 Task: Create a due date automation trigger when advanced on, on the monday after a card is due add content with a description ending with resume at 11:00 AM.
Action: Mouse moved to (1067, 89)
Screenshot: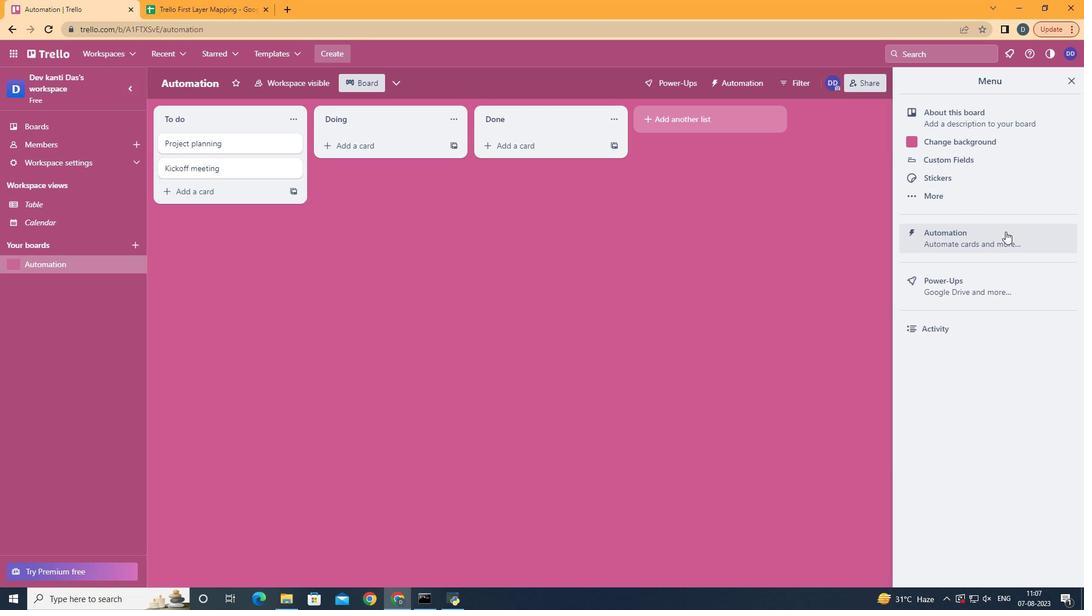 
Action: Mouse pressed left at (1067, 89)
Screenshot: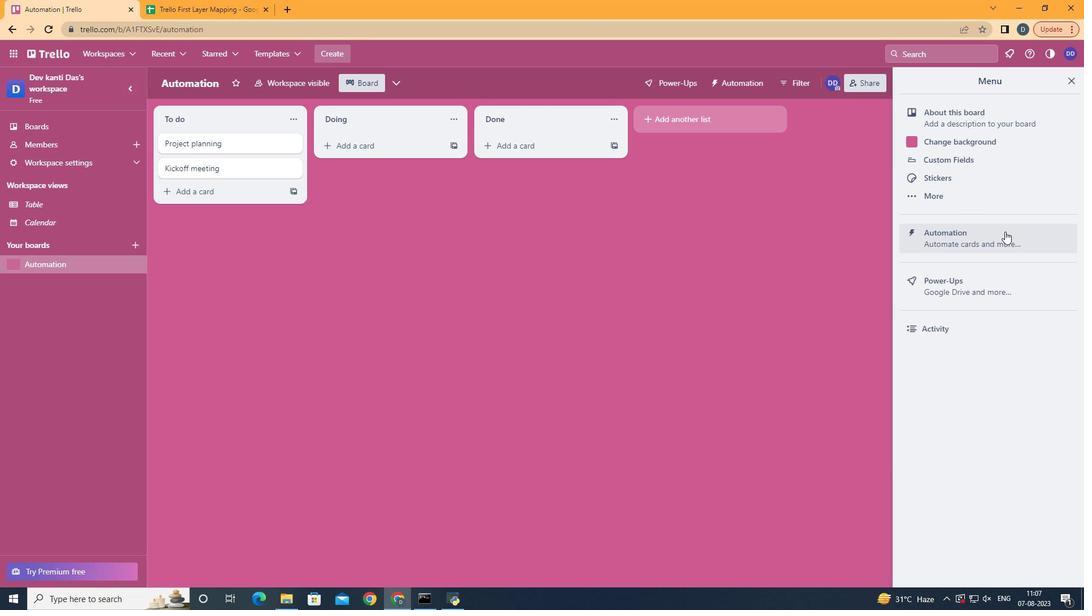 
Action: Mouse moved to (1005, 231)
Screenshot: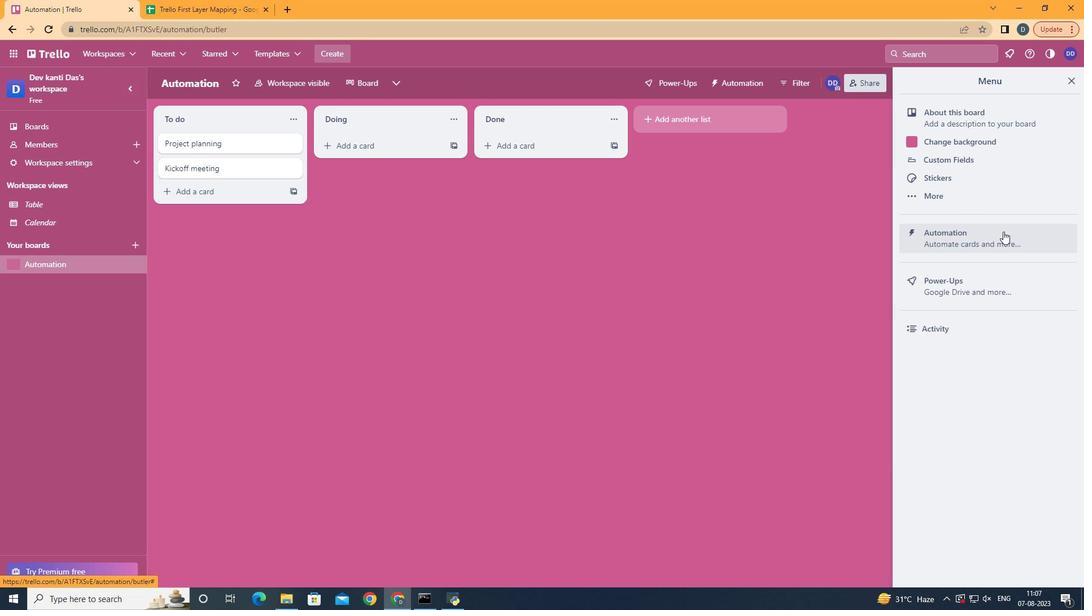 
Action: Mouse pressed left at (1005, 231)
Screenshot: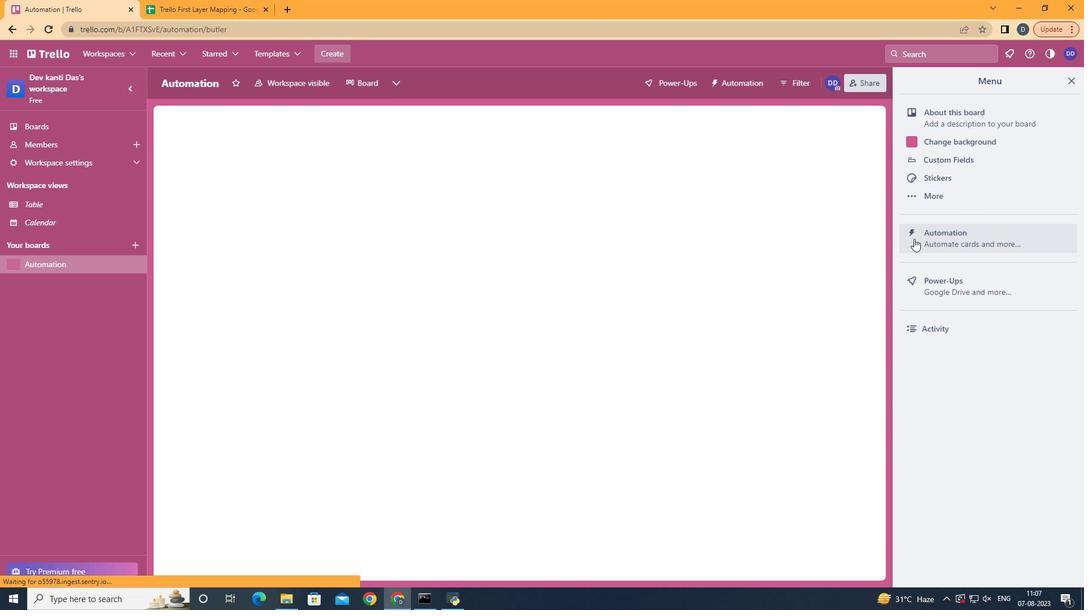 
Action: Mouse moved to (209, 230)
Screenshot: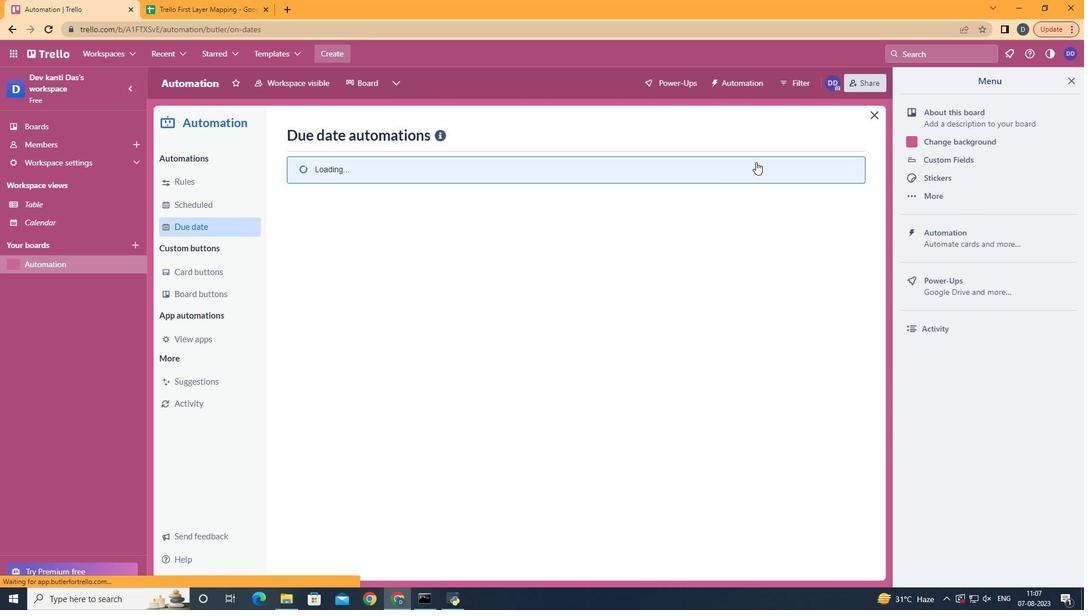 
Action: Mouse pressed left at (209, 230)
Screenshot: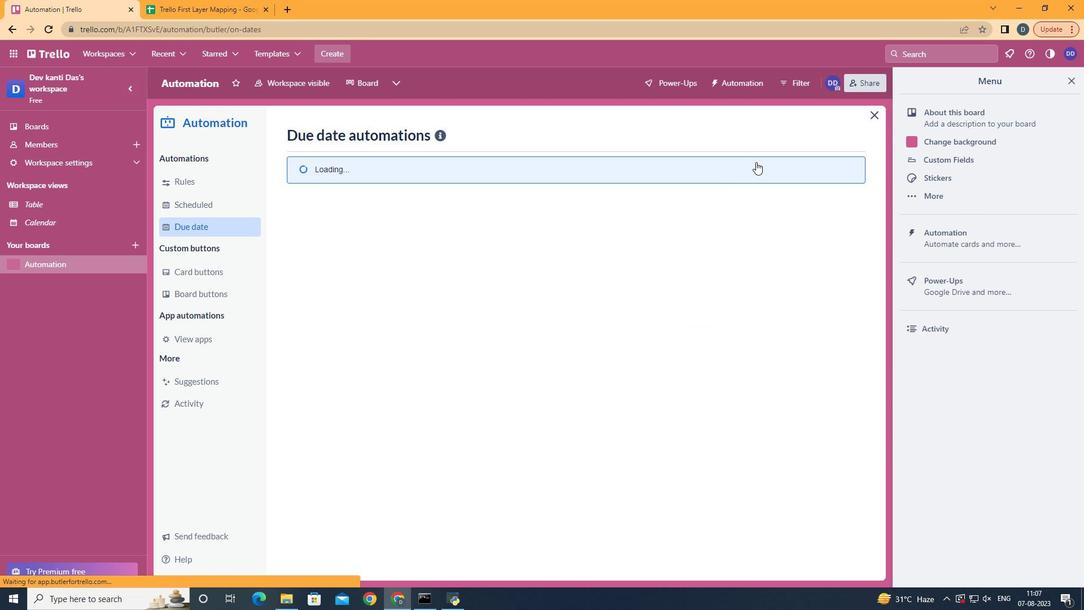 
Action: Mouse moved to (792, 133)
Screenshot: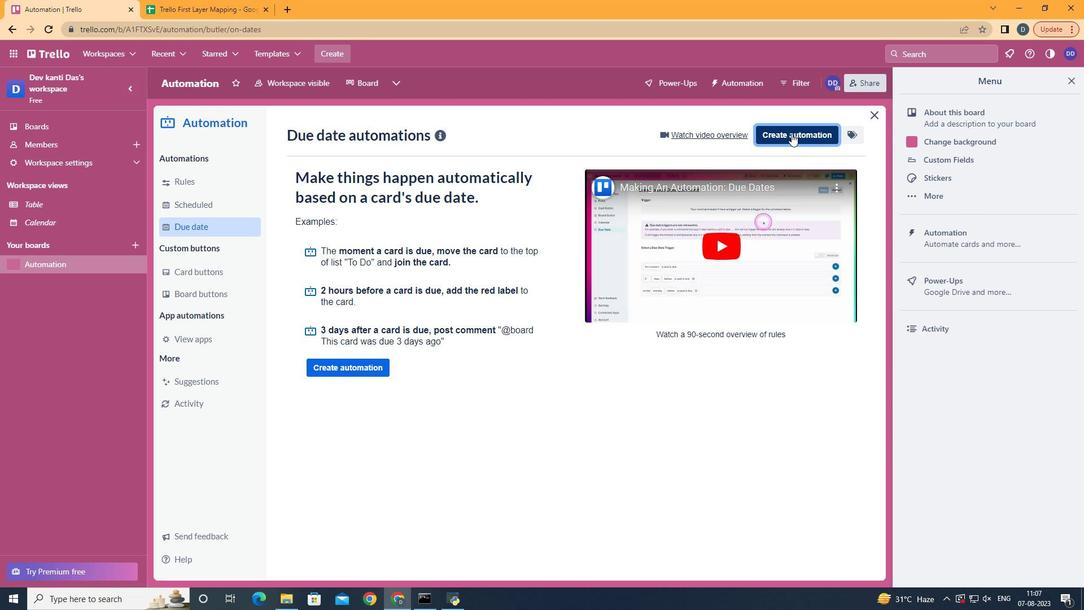 
Action: Mouse pressed left at (792, 133)
Screenshot: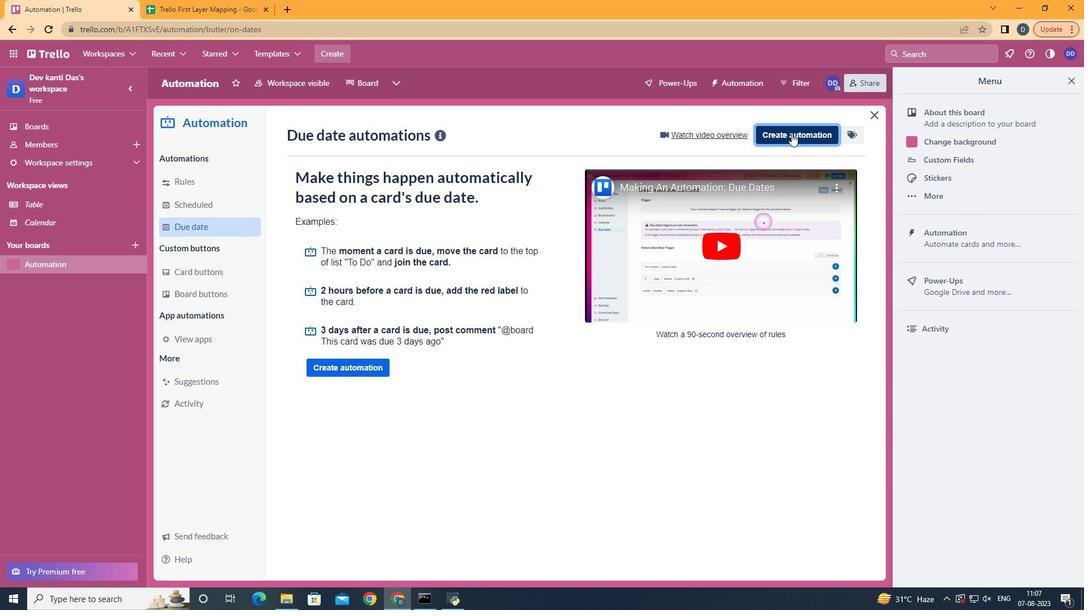 
Action: Mouse moved to (637, 245)
Screenshot: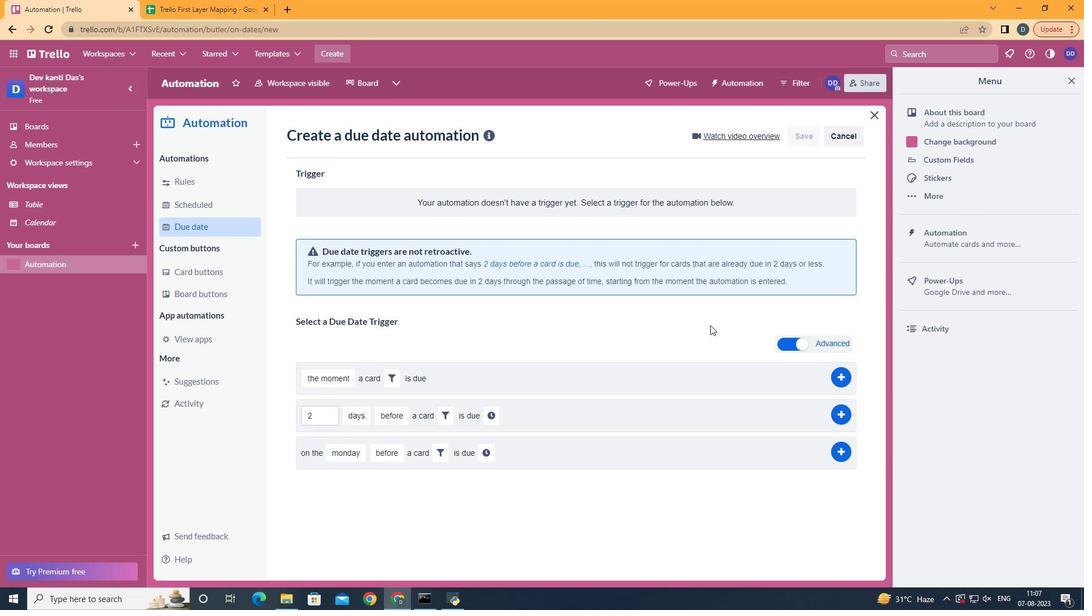 
Action: Mouse pressed left at (637, 245)
Screenshot: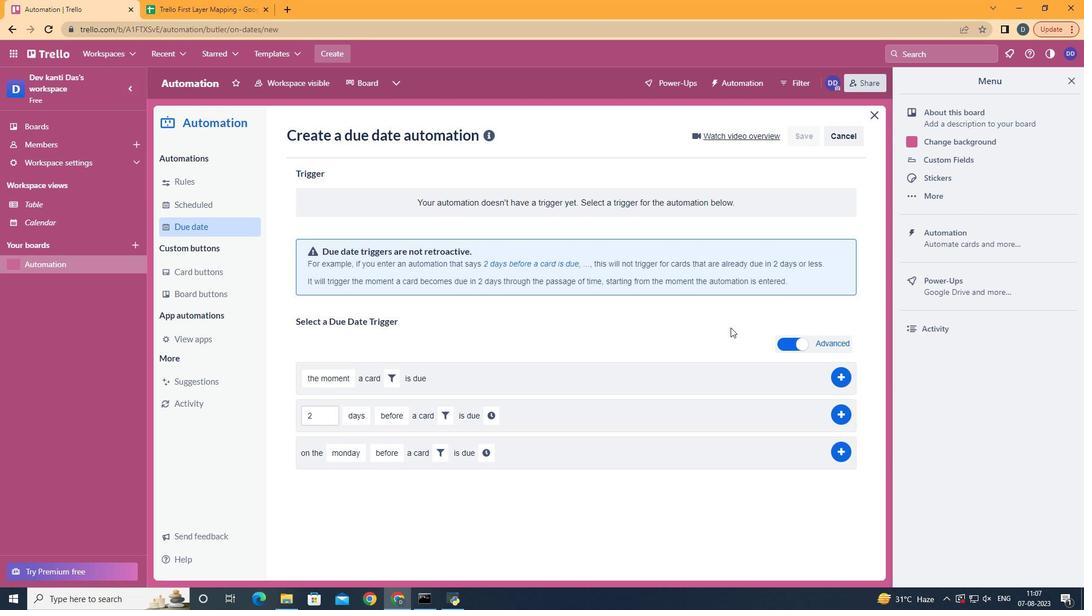 
Action: Mouse moved to (368, 296)
Screenshot: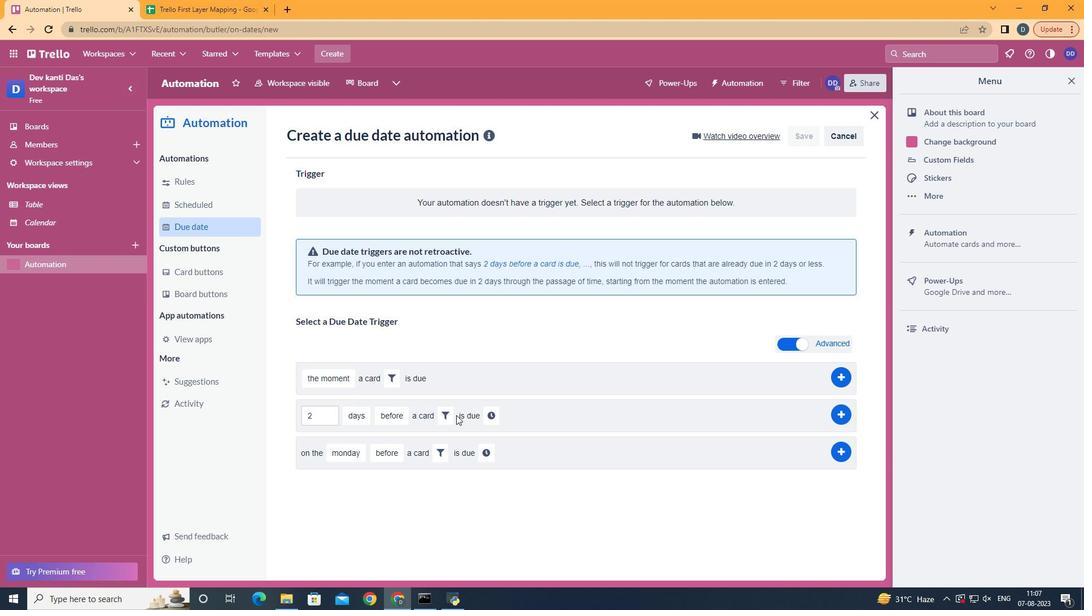 
Action: Mouse pressed left at (368, 296)
Screenshot: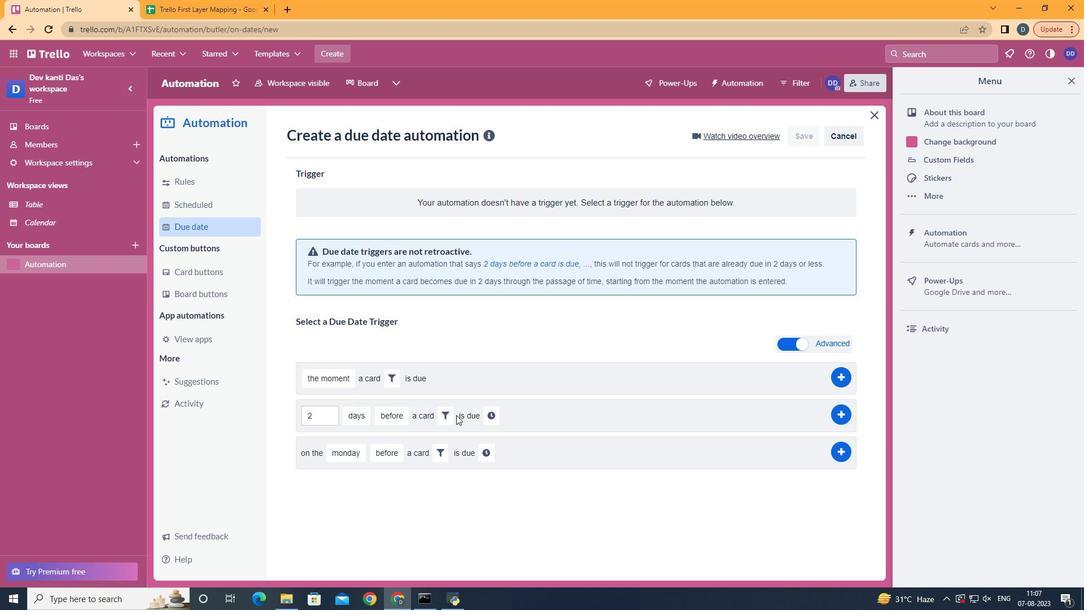 
Action: Mouse moved to (391, 494)
Screenshot: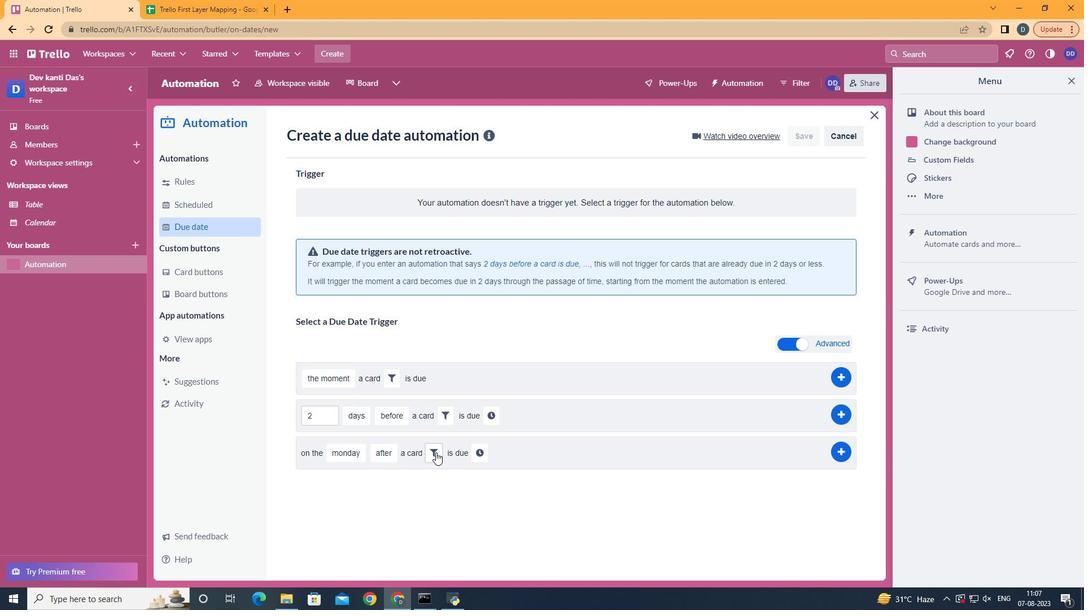 
Action: Mouse pressed left at (391, 494)
Screenshot: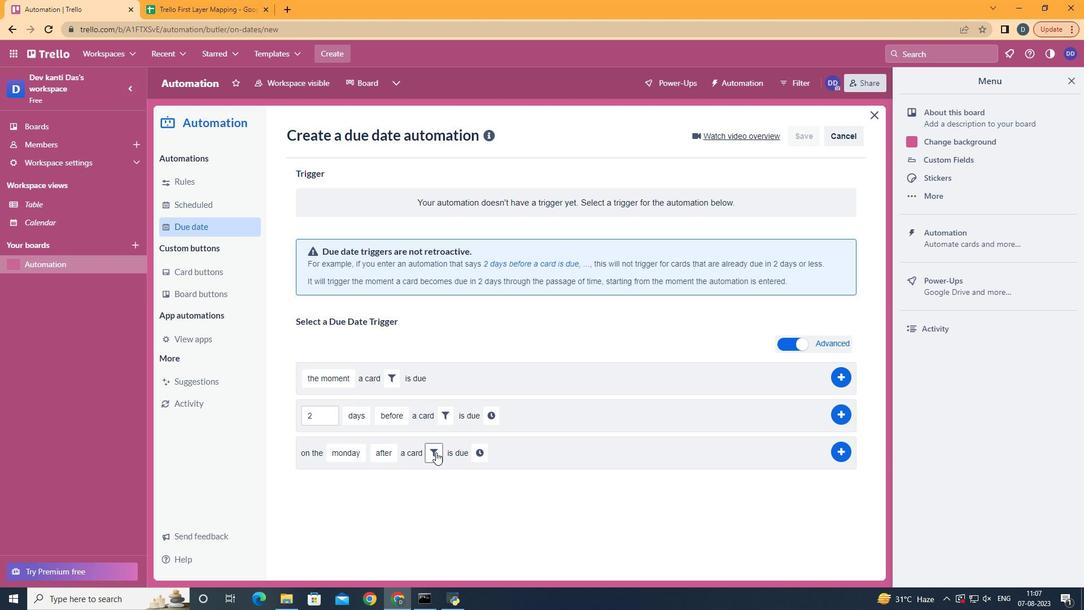 
Action: Mouse moved to (436, 452)
Screenshot: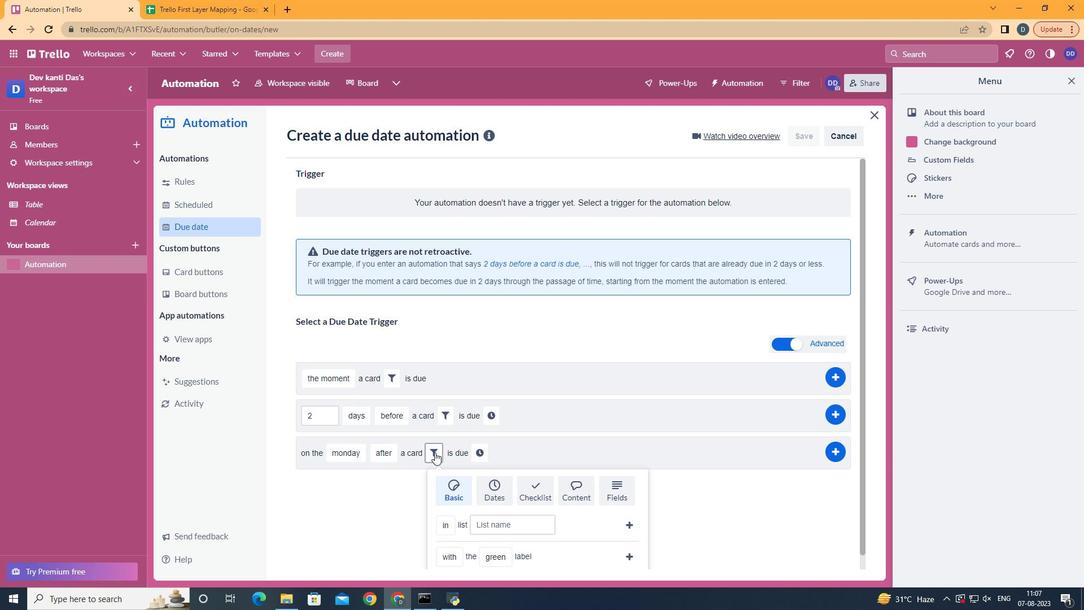 
Action: Mouse pressed left at (436, 452)
Screenshot: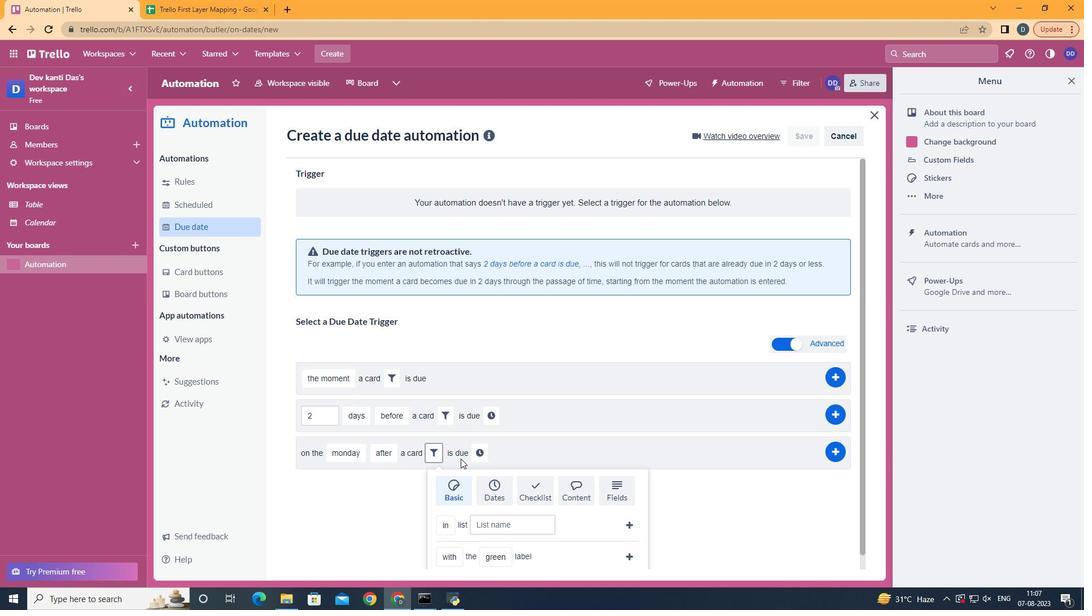 
Action: Mouse moved to (569, 490)
Screenshot: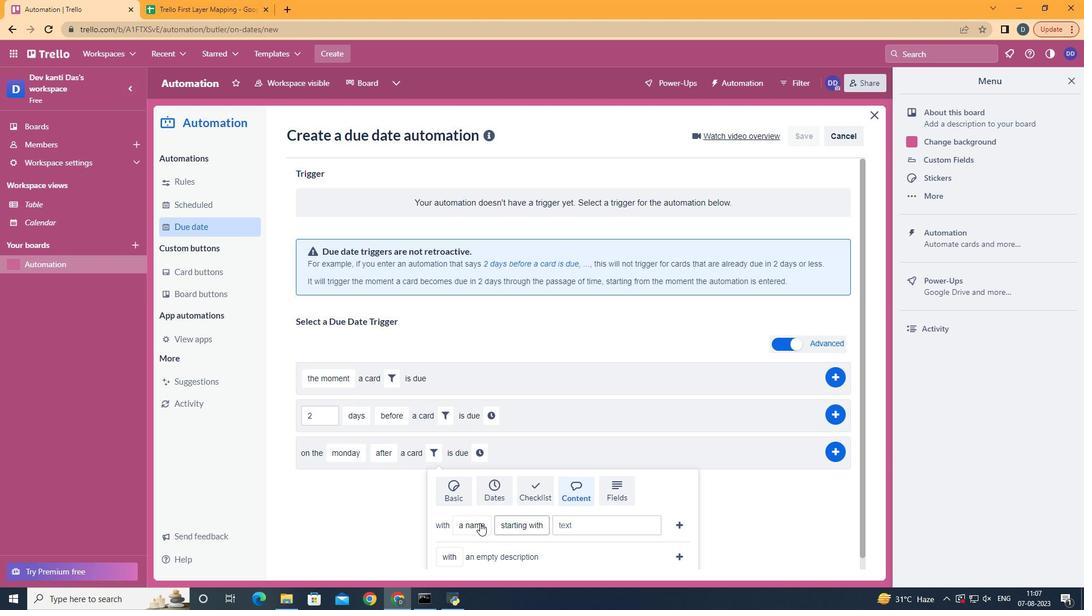 
Action: Mouse pressed left at (569, 490)
Screenshot: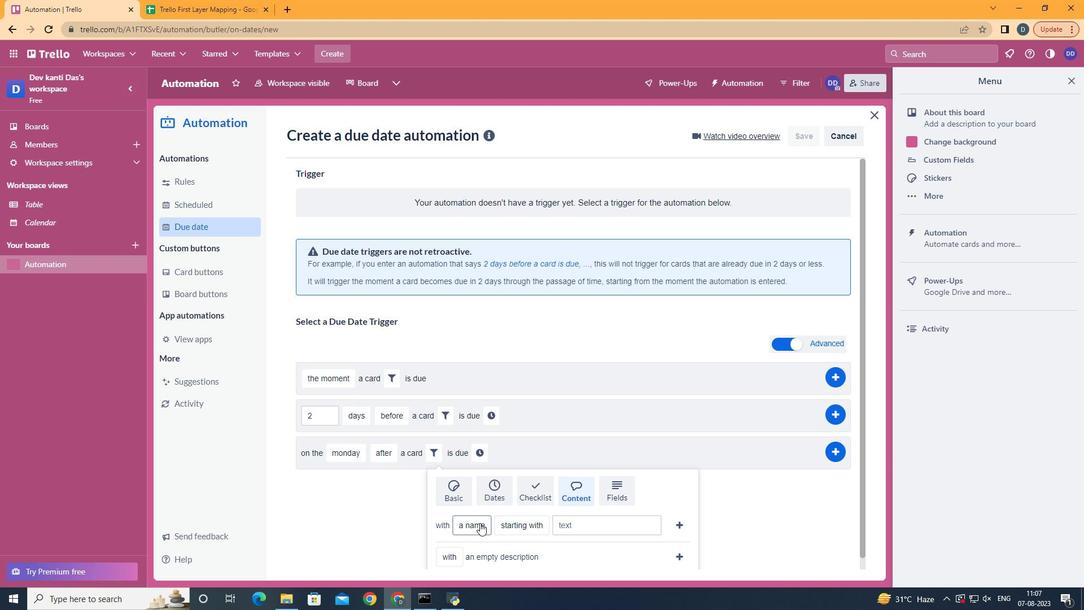 
Action: Mouse moved to (497, 483)
Screenshot: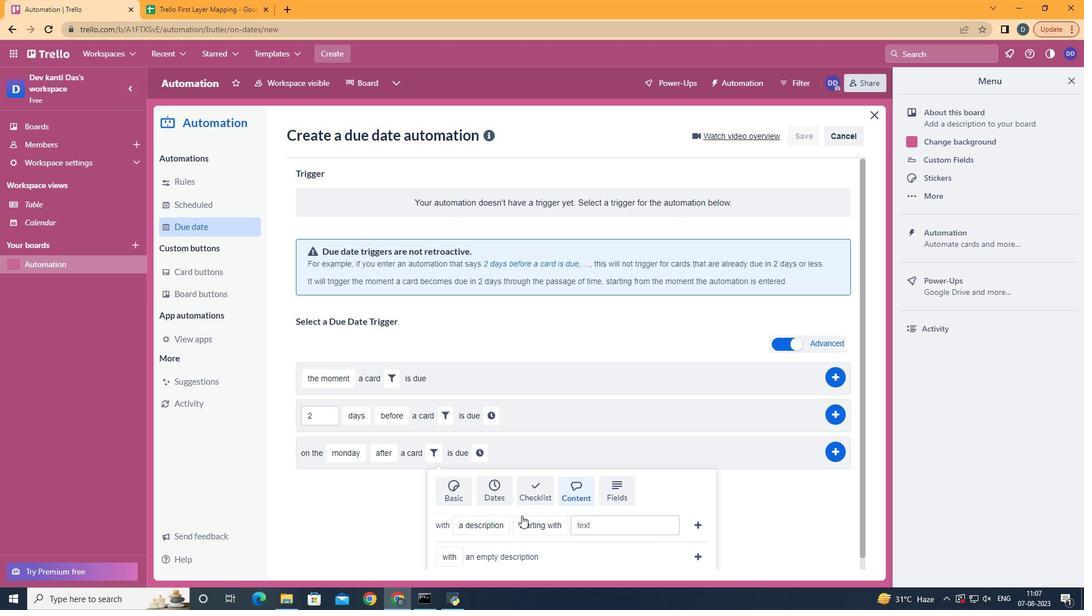 
Action: Mouse pressed left at (497, 483)
Screenshot: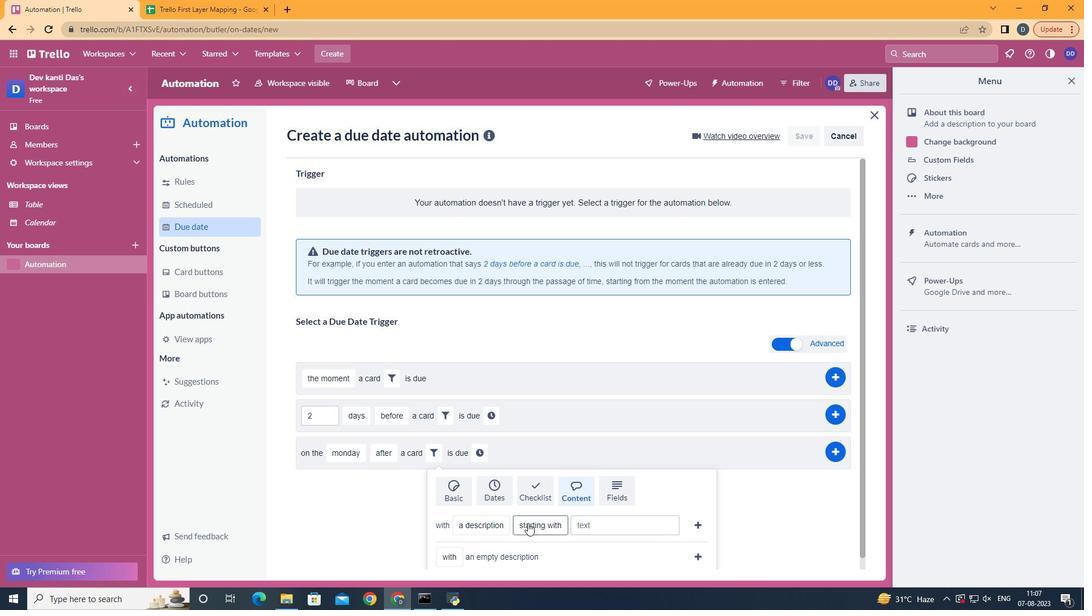 
Action: Mouse moved to (554, 414)
Screenshot: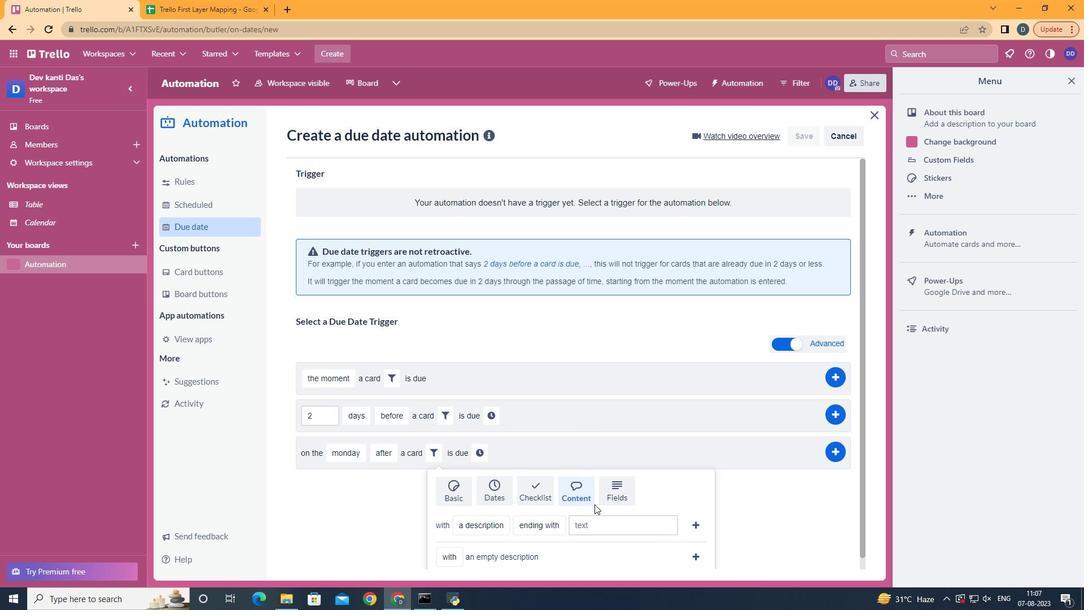 
Action: Mouse pressed left at (554, 414)
Screenshot: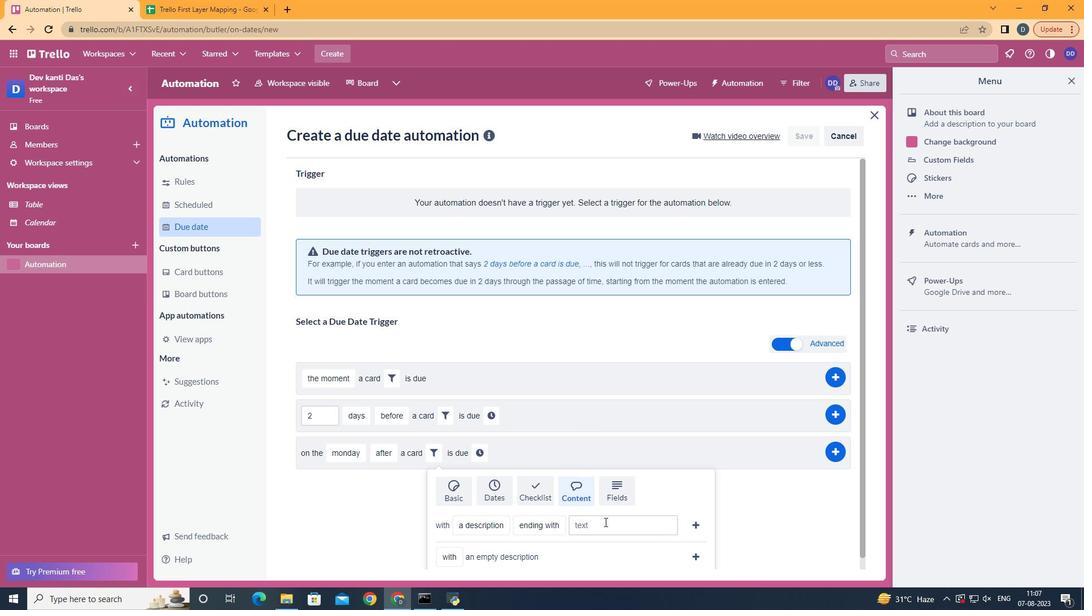 
Action: Mouse moved to (607, 525)
Screenshot: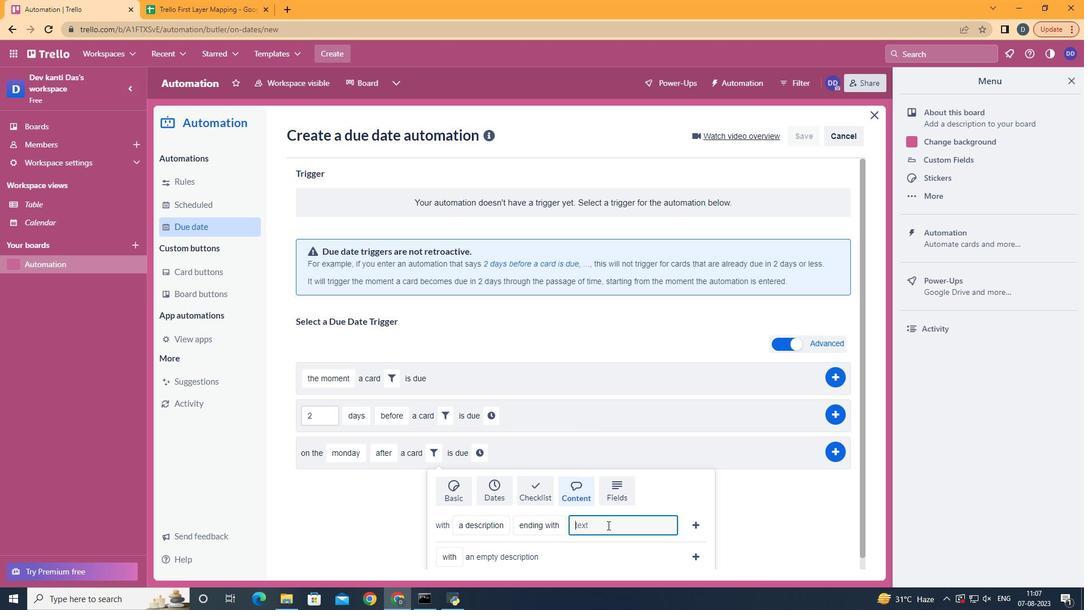 
Action: Mouse pressed left at (607, 525)
Screenshot: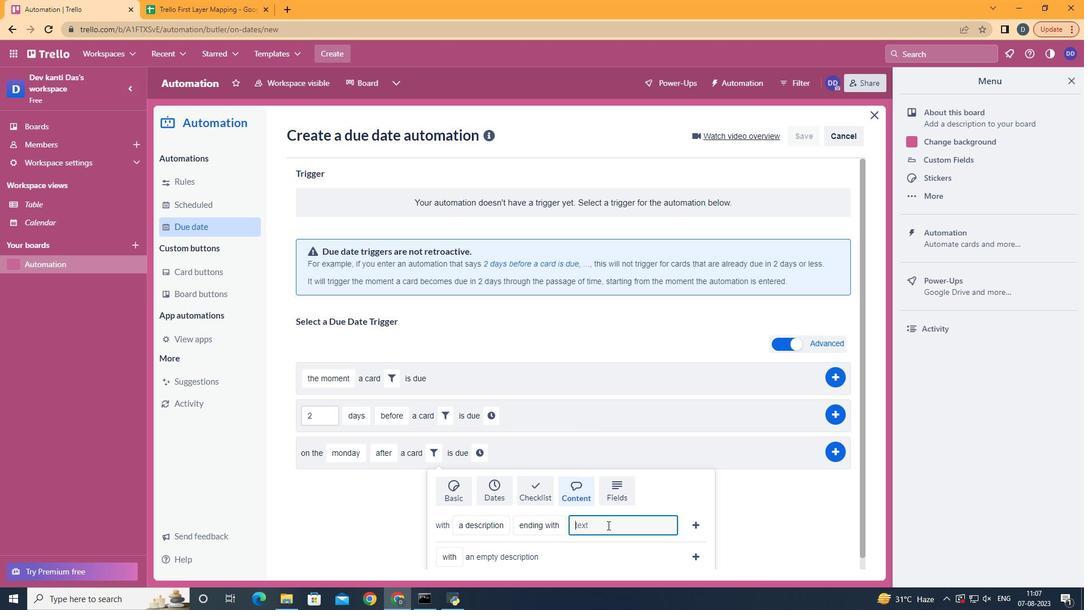 
Action: Key pressed resume
Screenshot: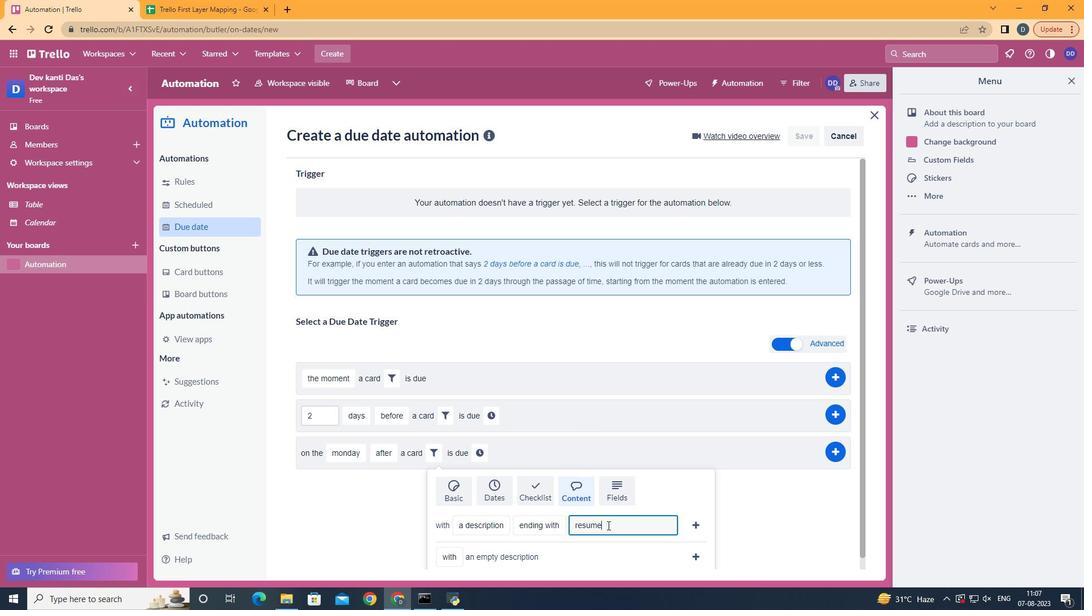 
Action: Mouse moved to (698, 526)
Screenshot: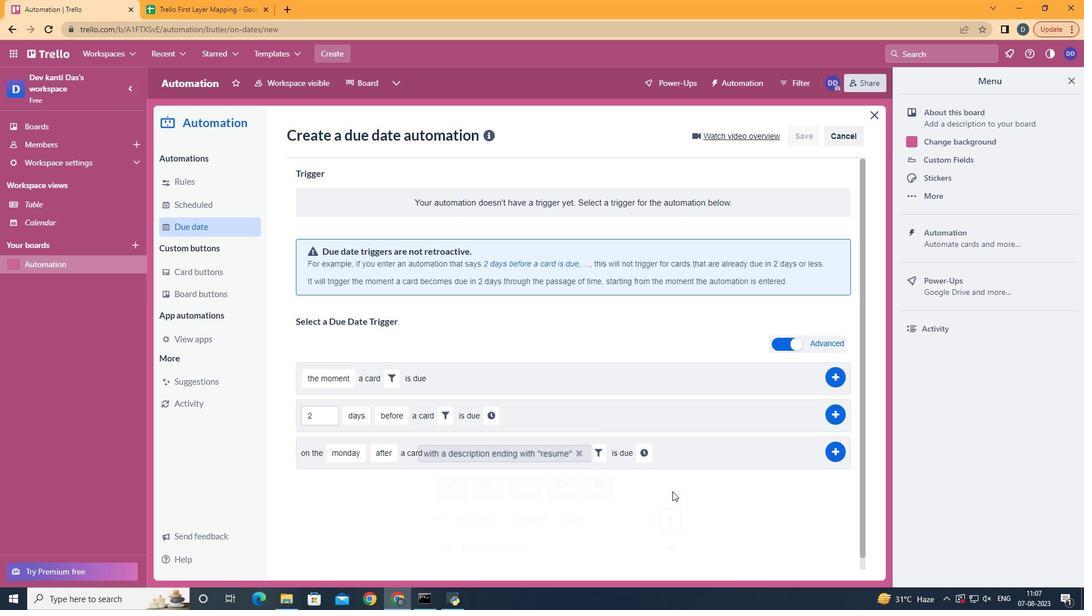 
Action: Mouse pressed left at (698, 526)
Screenshot: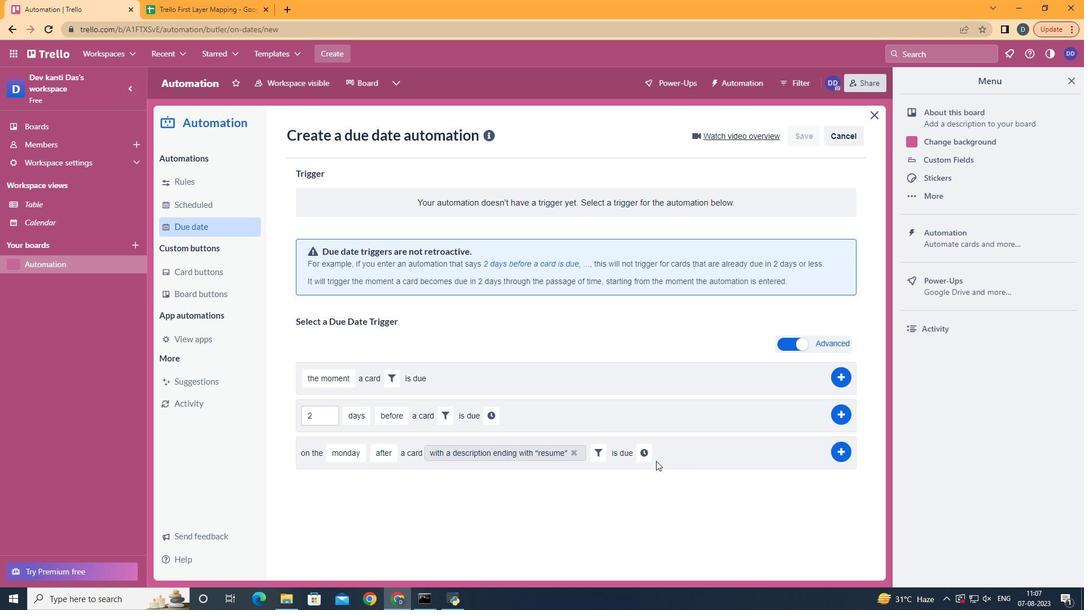 
Action: Mouse moved to (649, 449)
Screenshot: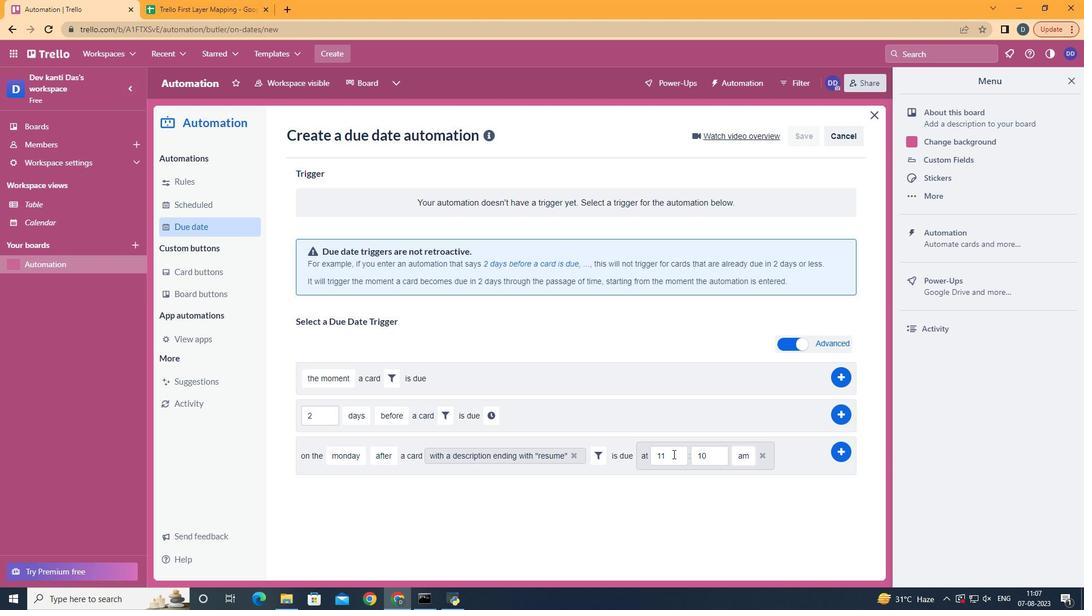 
Action: Mouse pressed left at (649, 449)
Screenshot: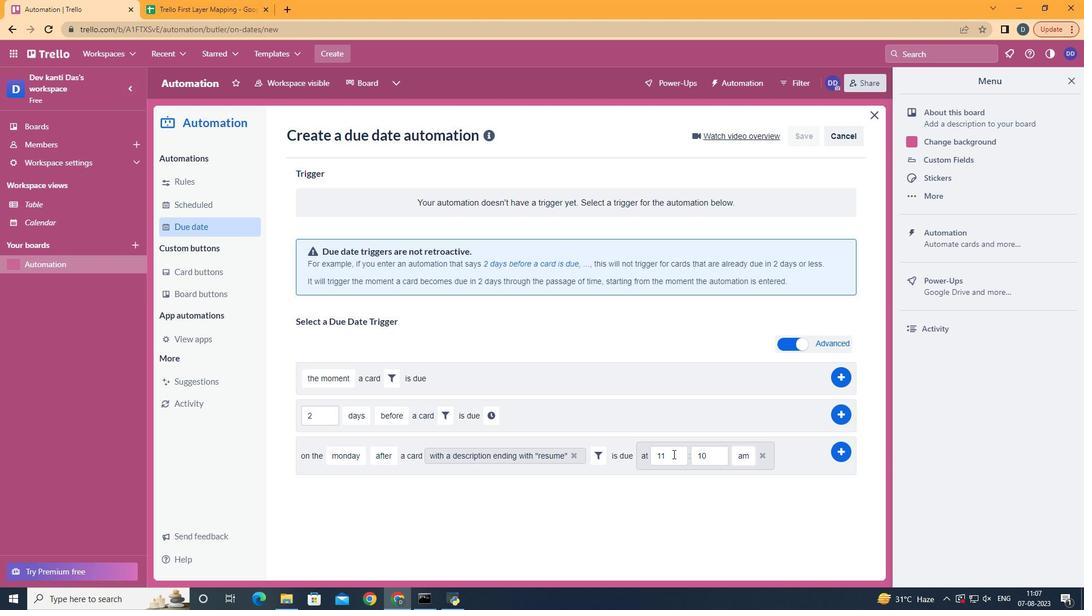 
Action: Mouse moved to (722, 455)
Screenshot: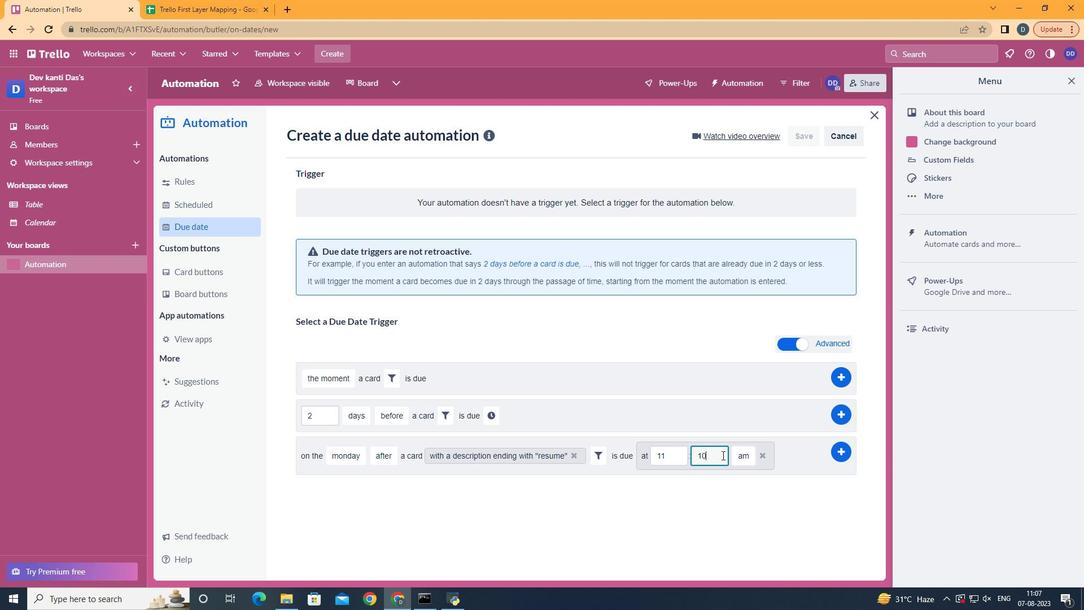 
Action: Mouse pressed left at (722, 455)
Screenshot: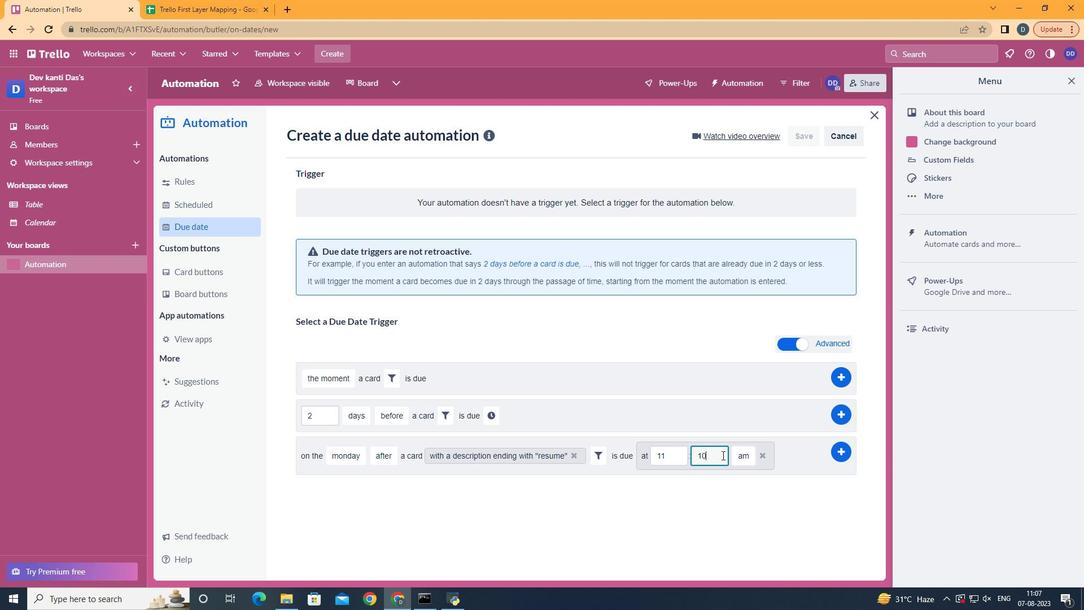
Action: Mouse moved to (722, 455)
Screenshot: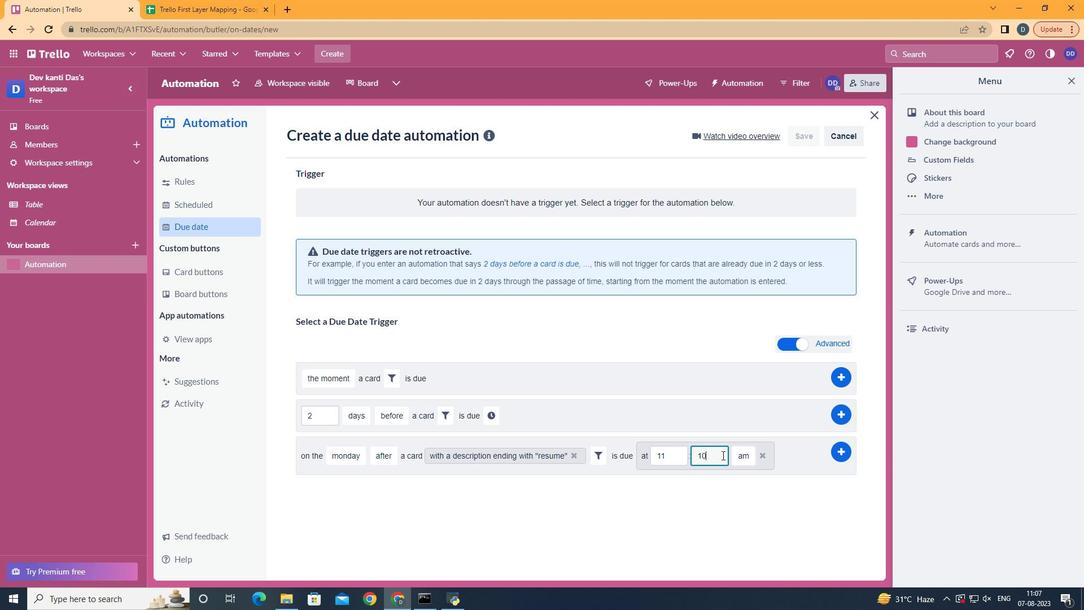 
Action: Key pressed <Key.backspace><Key.backspace>00
Screenshot: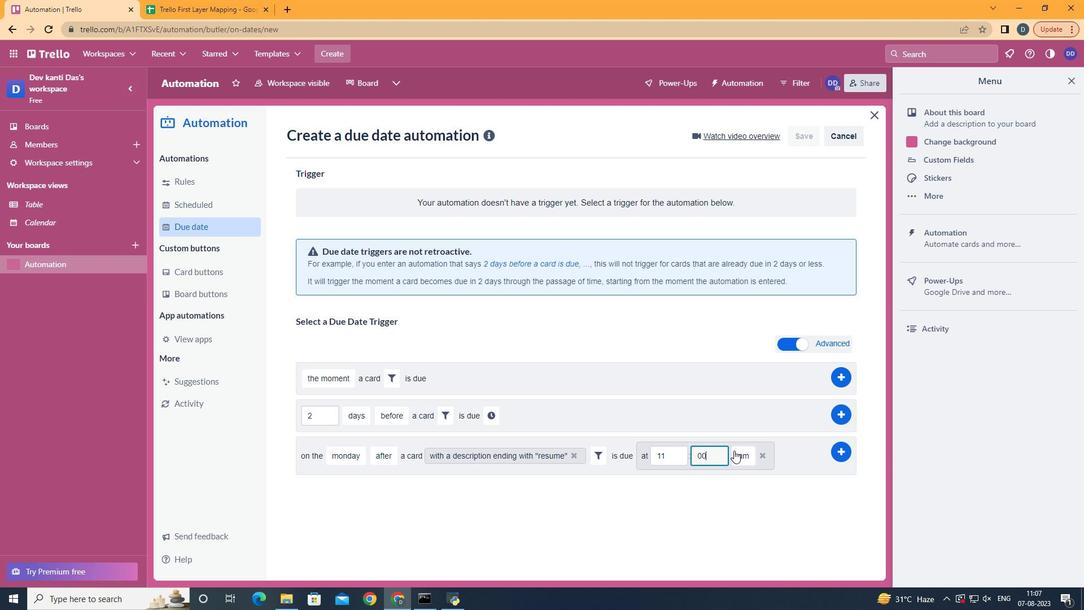 
Action: Mouse moved to (838, 459)
Screenshot: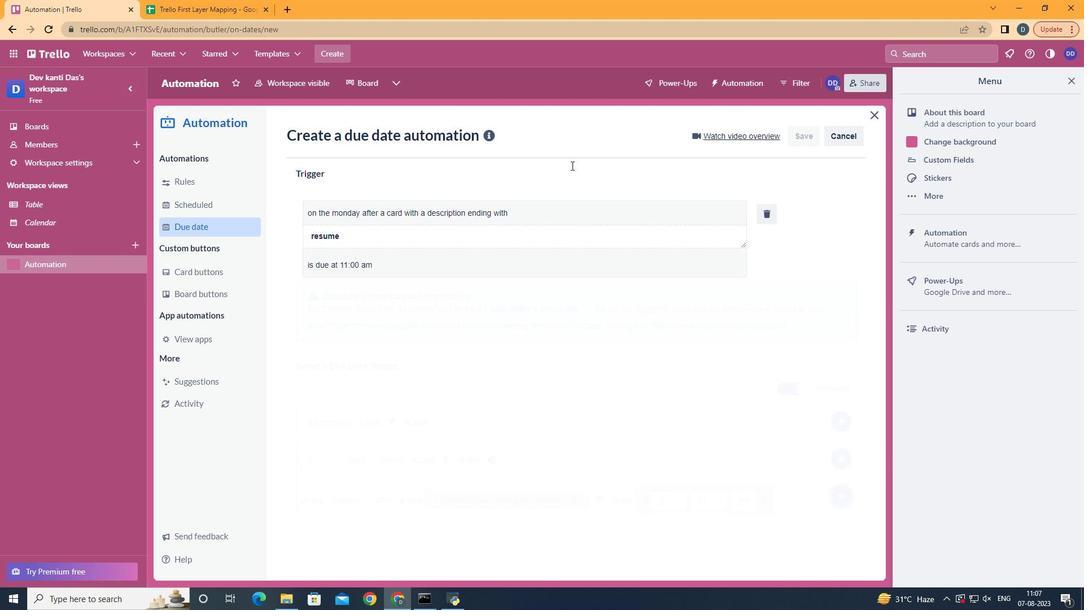 
Action: Mouse pressed left at (838, 459)
Screenshot: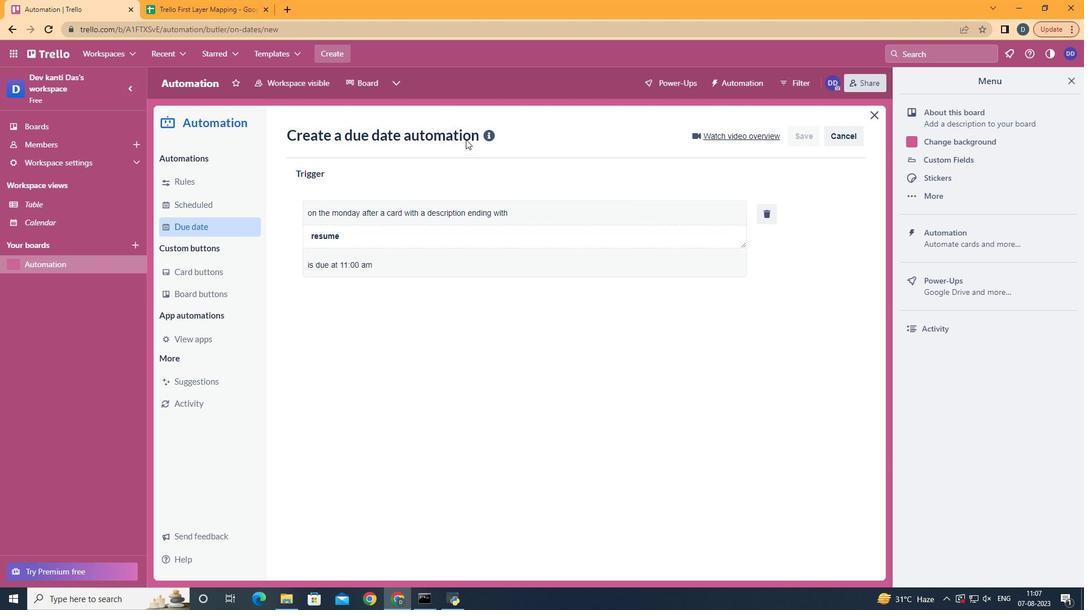 
Action: Mouse moved to (612, 258)
Screenshot: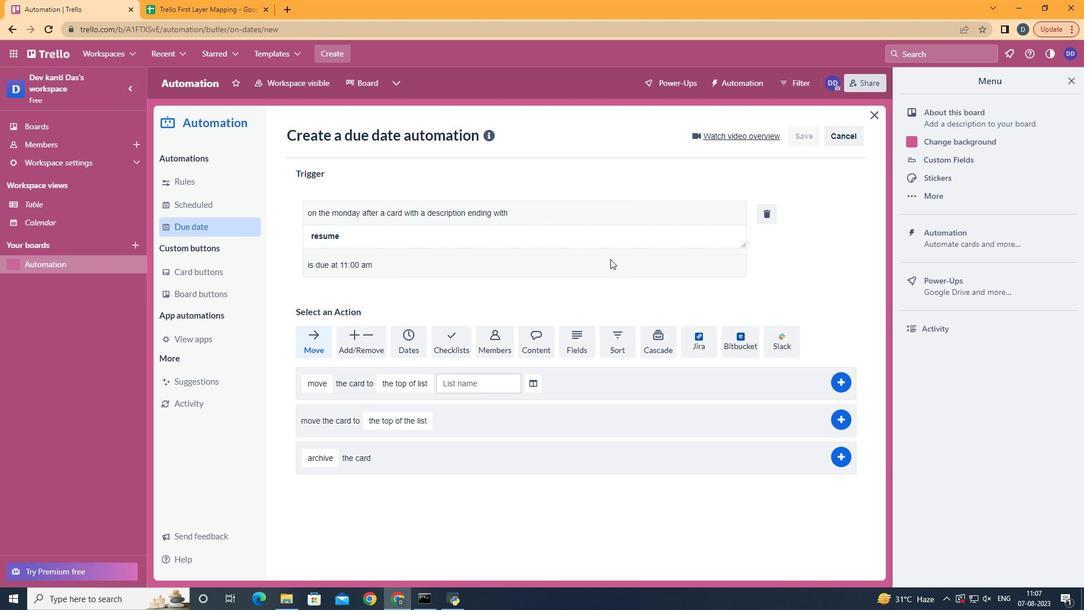
